 Task: Use the formula "IMAGE" in spreadsheet "Project portfolio".
Action: Mouse moved to (144, 89)
Screenshot: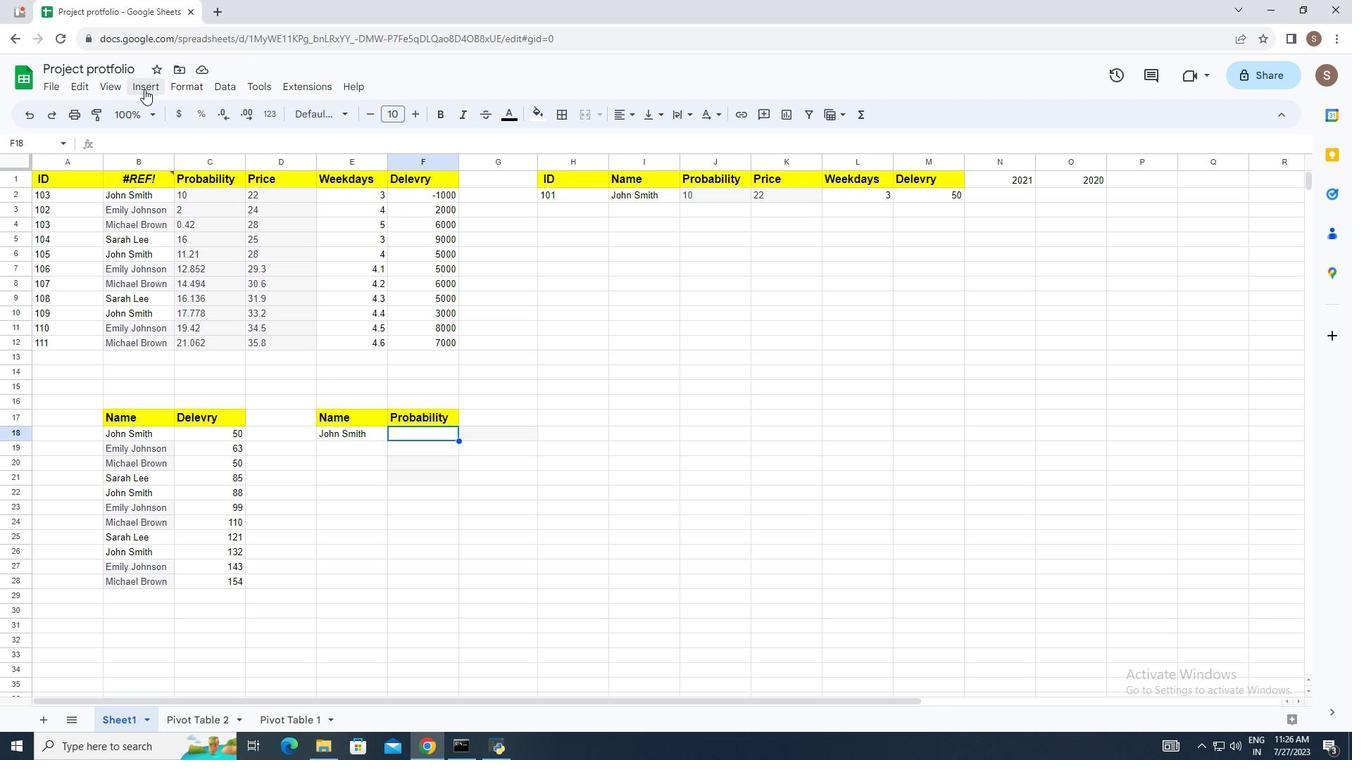 
Action: Mouse pressed left at (144, 89)
Screenshot: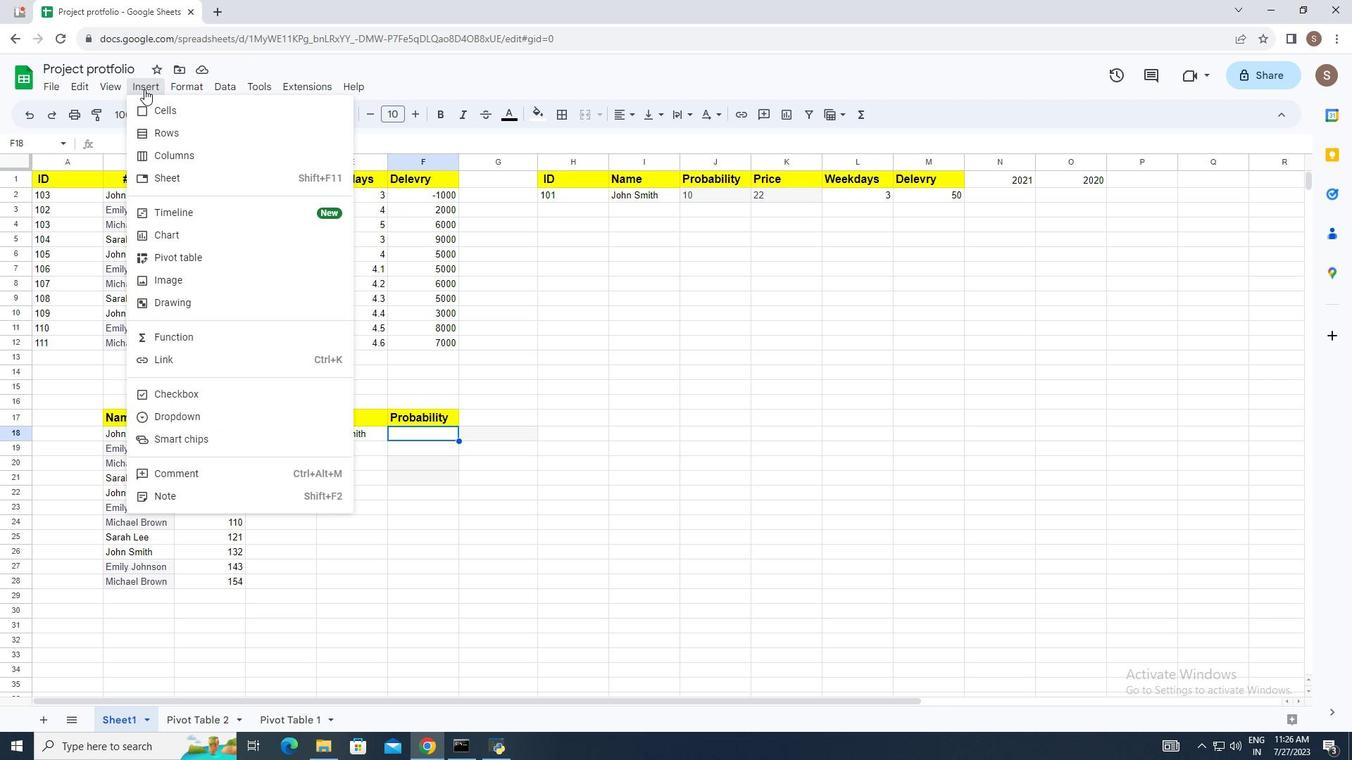 
Action: Mouse moved to (212, 331)
Screenshot: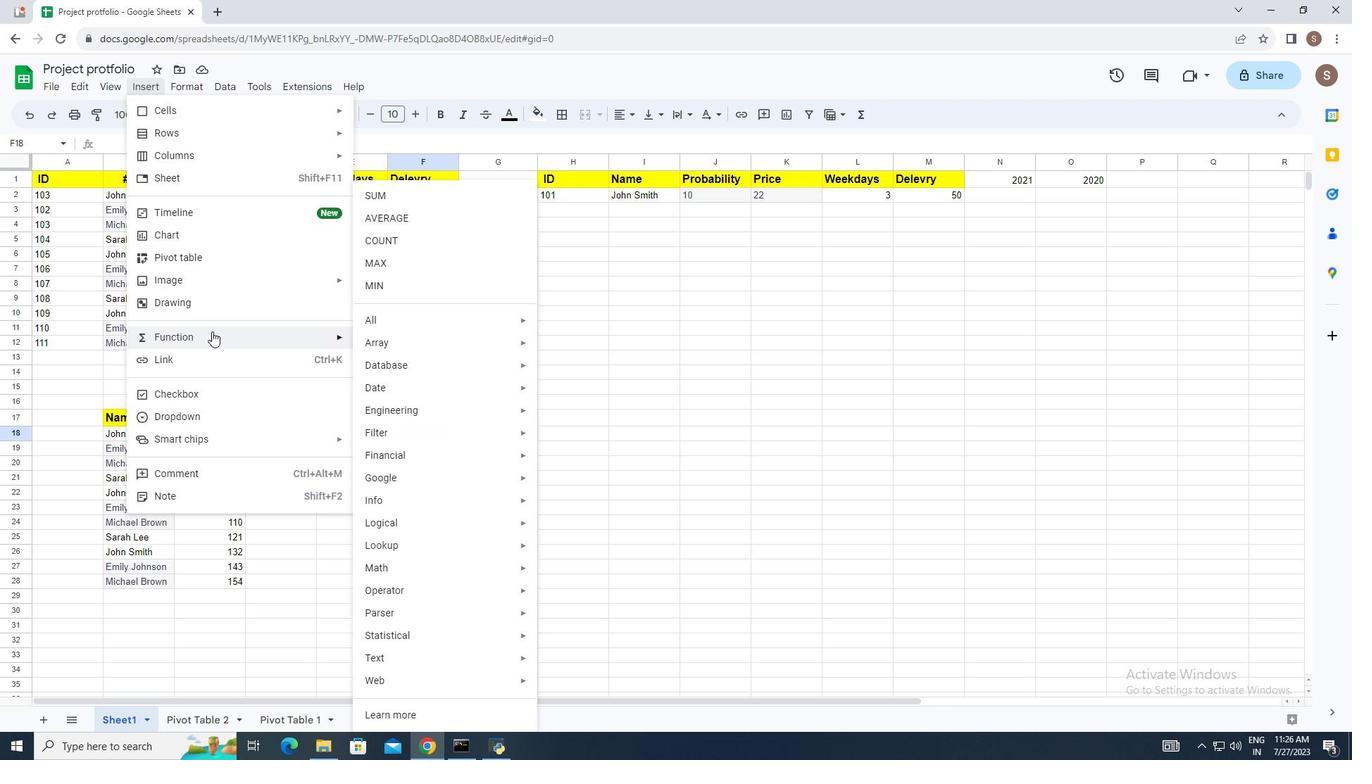 
Action: Mouse pressed left at (212, 331)
Screenshot: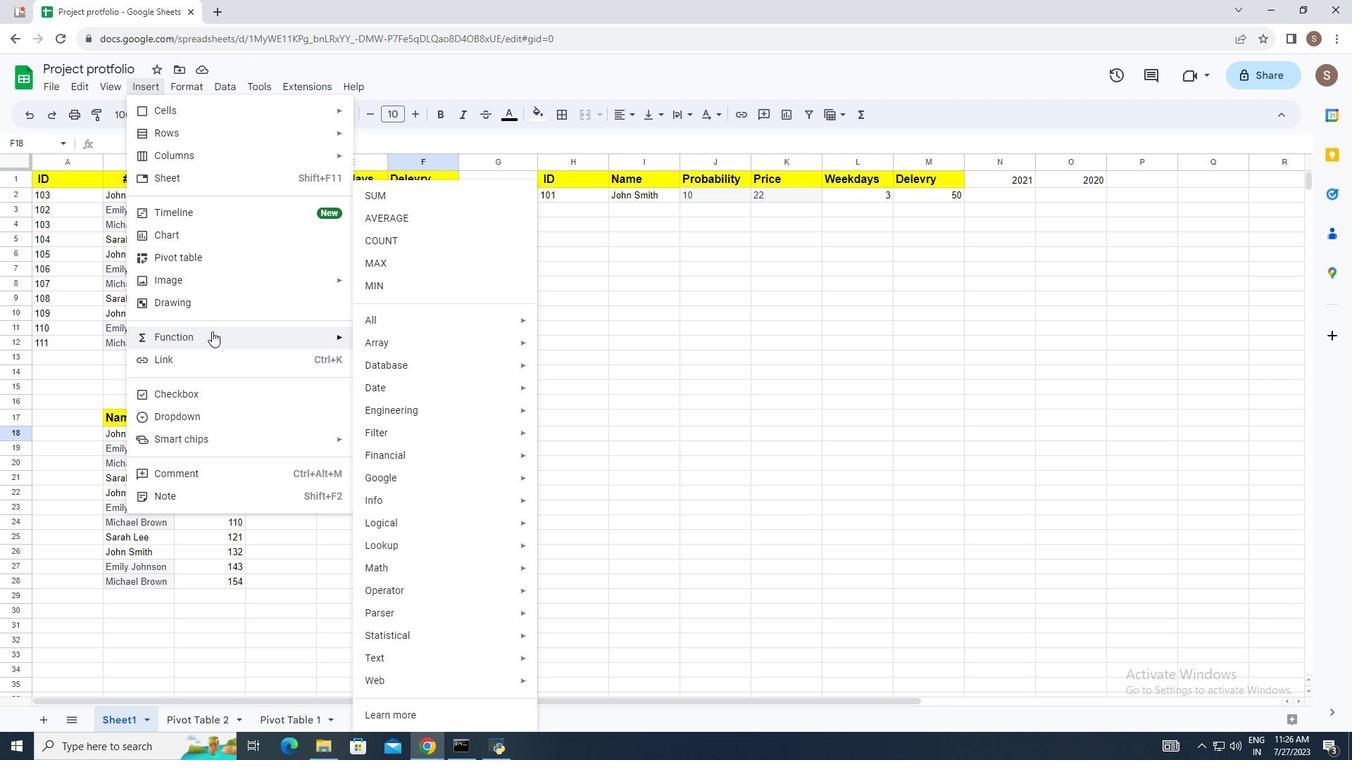 
Action: Mouse moved to (383, 321)
Screenshot: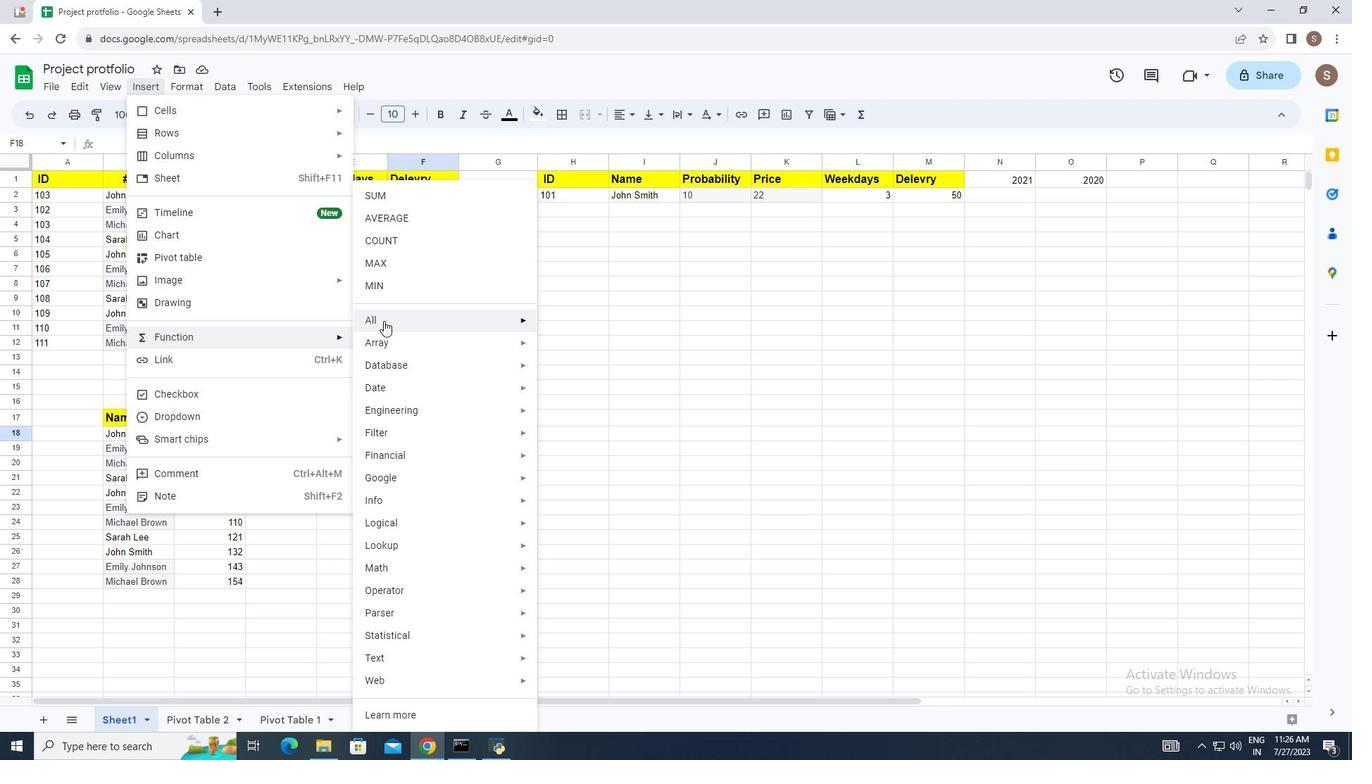 
Action: Mouse pressed left at (383, 321)
Screenshot: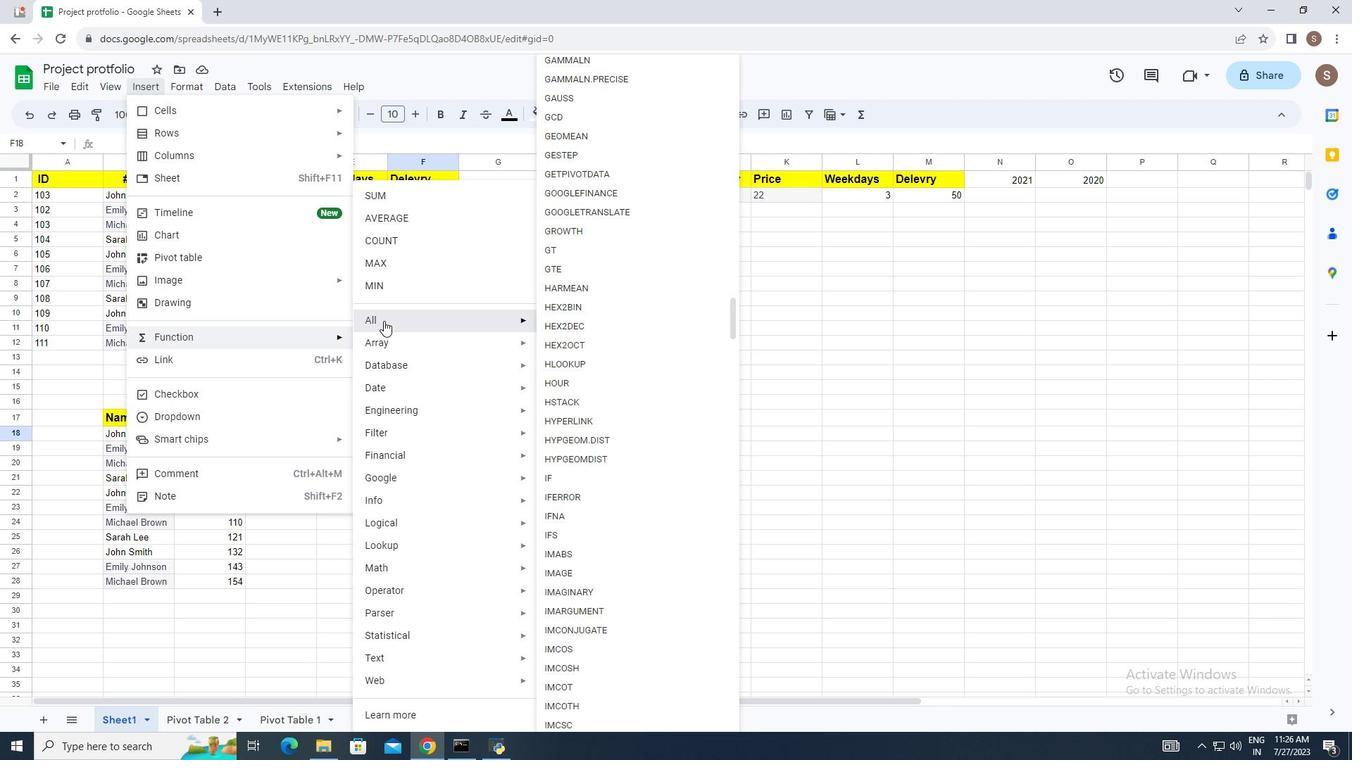 
Action: Mouse moved to (631, 288)
Screenshot: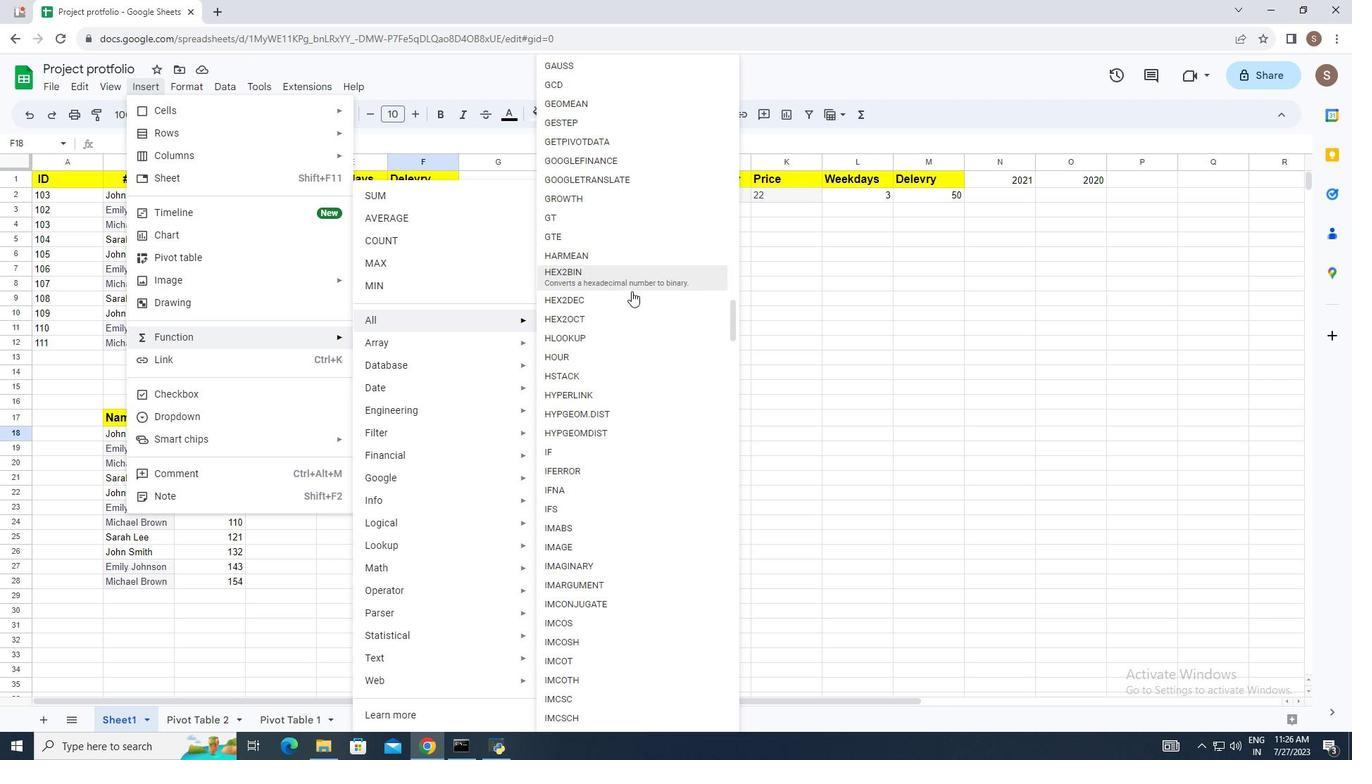 
Action: Mouse scrolled (631, 287) with delta (0, 0)
Screenshot: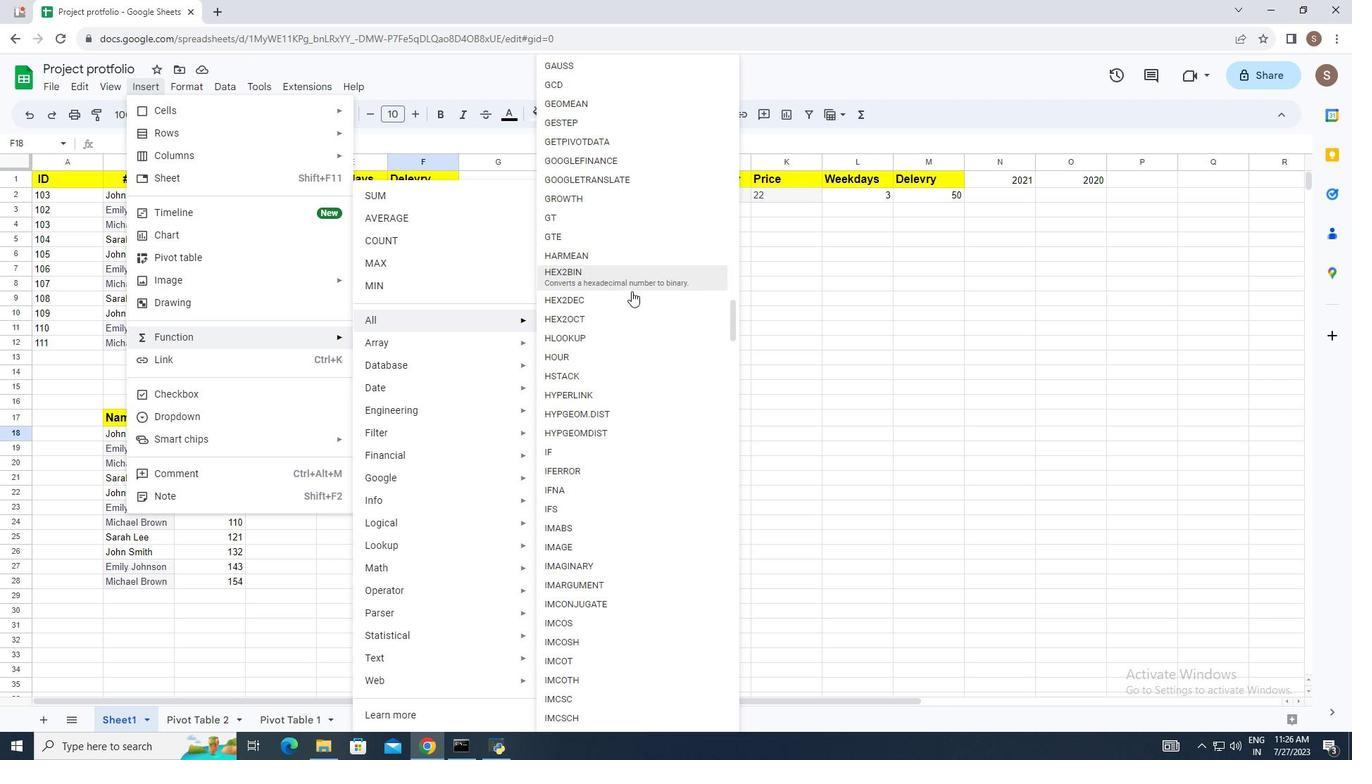 
Action: Mouse moved to (631, 290)
Screenshot: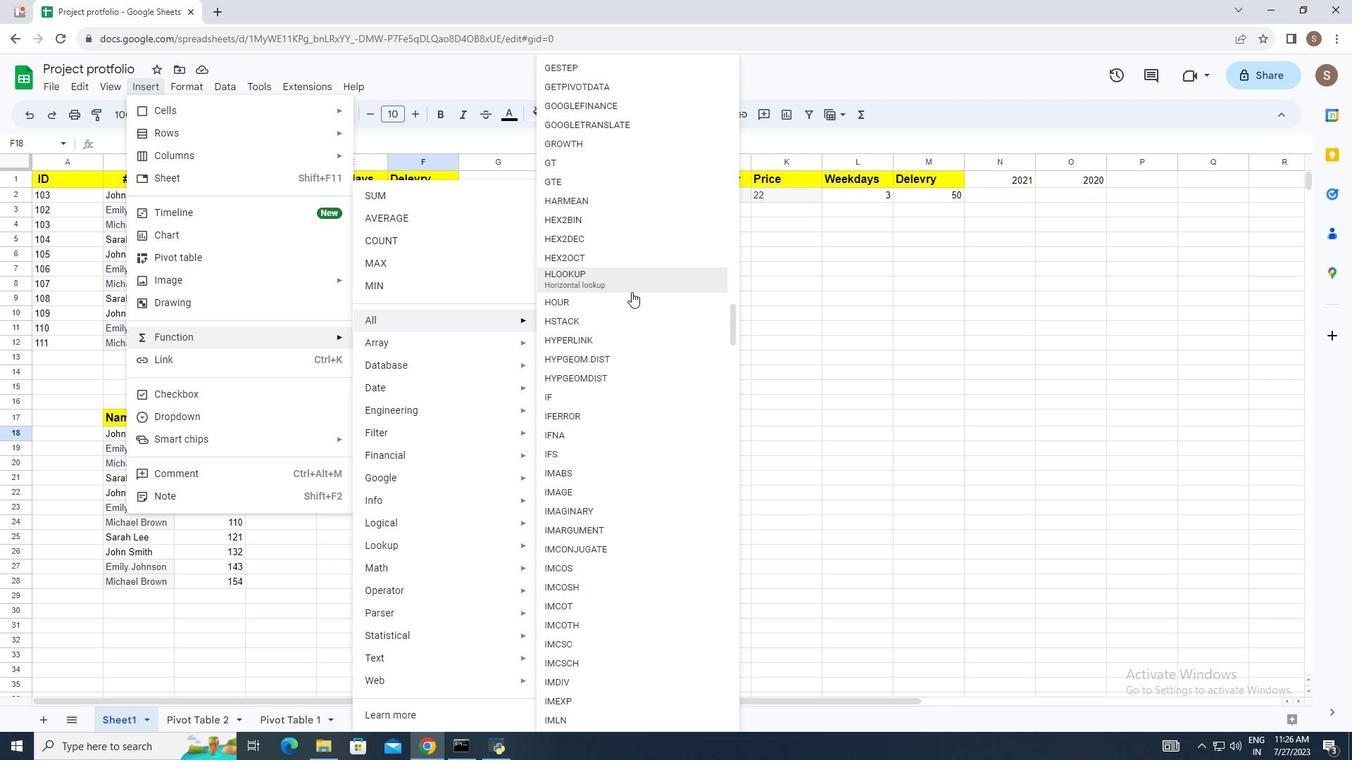 
Action: Mouse scrolled (631, 289) with delta (0, 0)
Screenshot: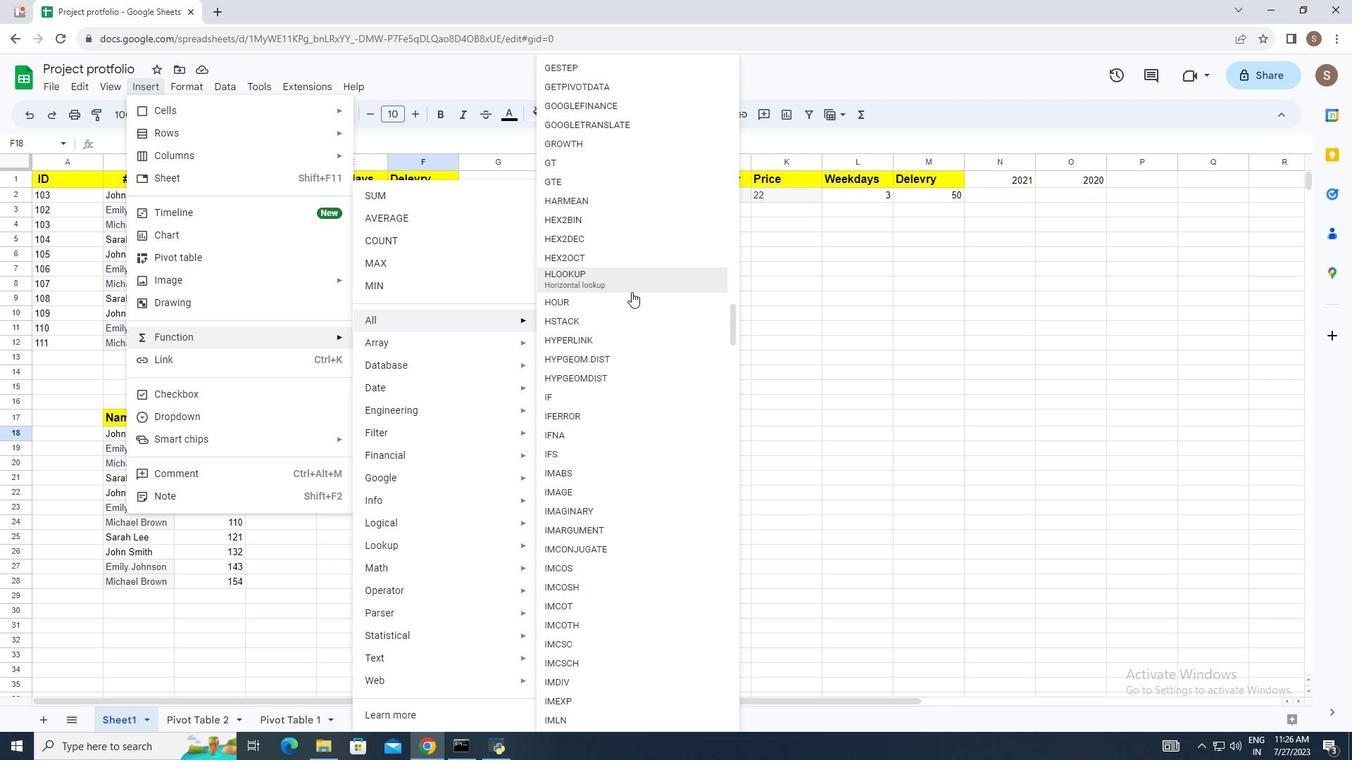 
Action: Mouse moved to (631, 291)
Screenshot: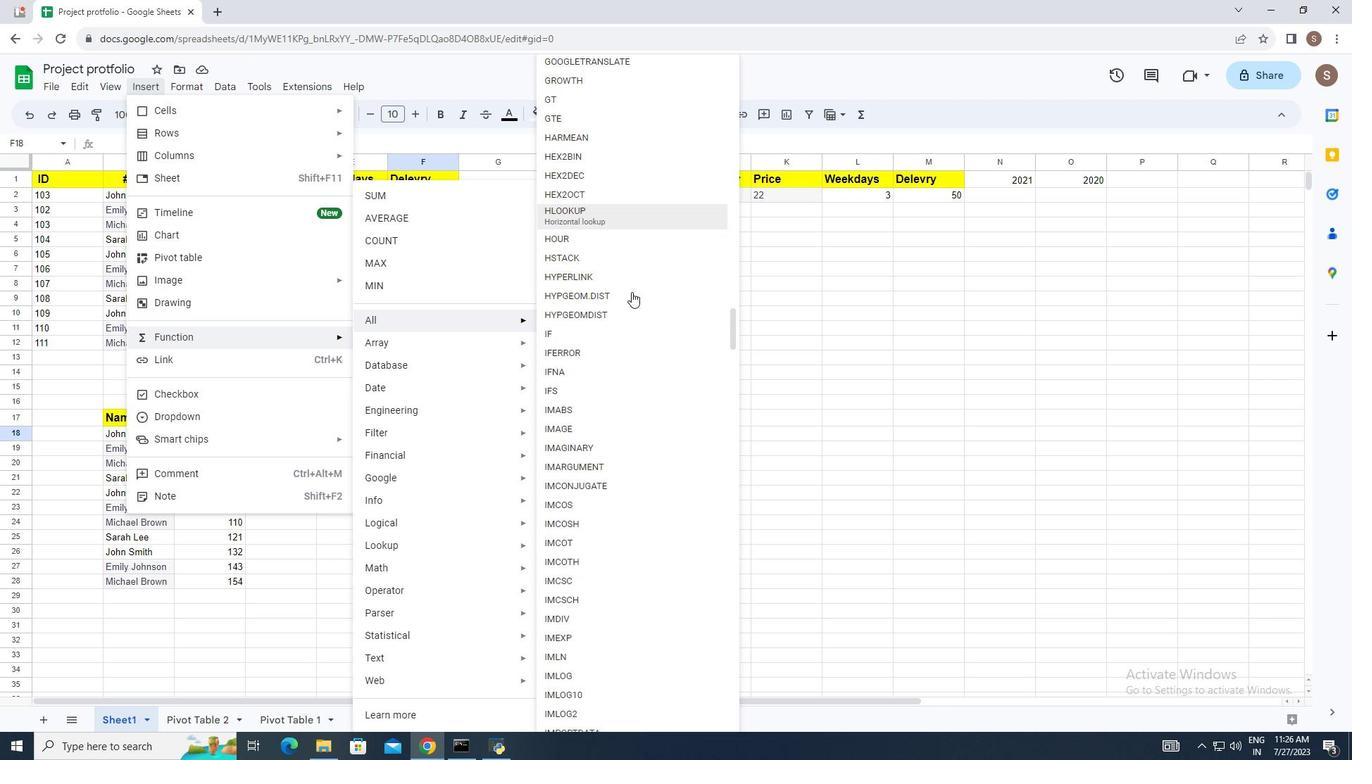 
Action: Mouse scrolled (631, 290) with delta (0, 0)
Screenshot: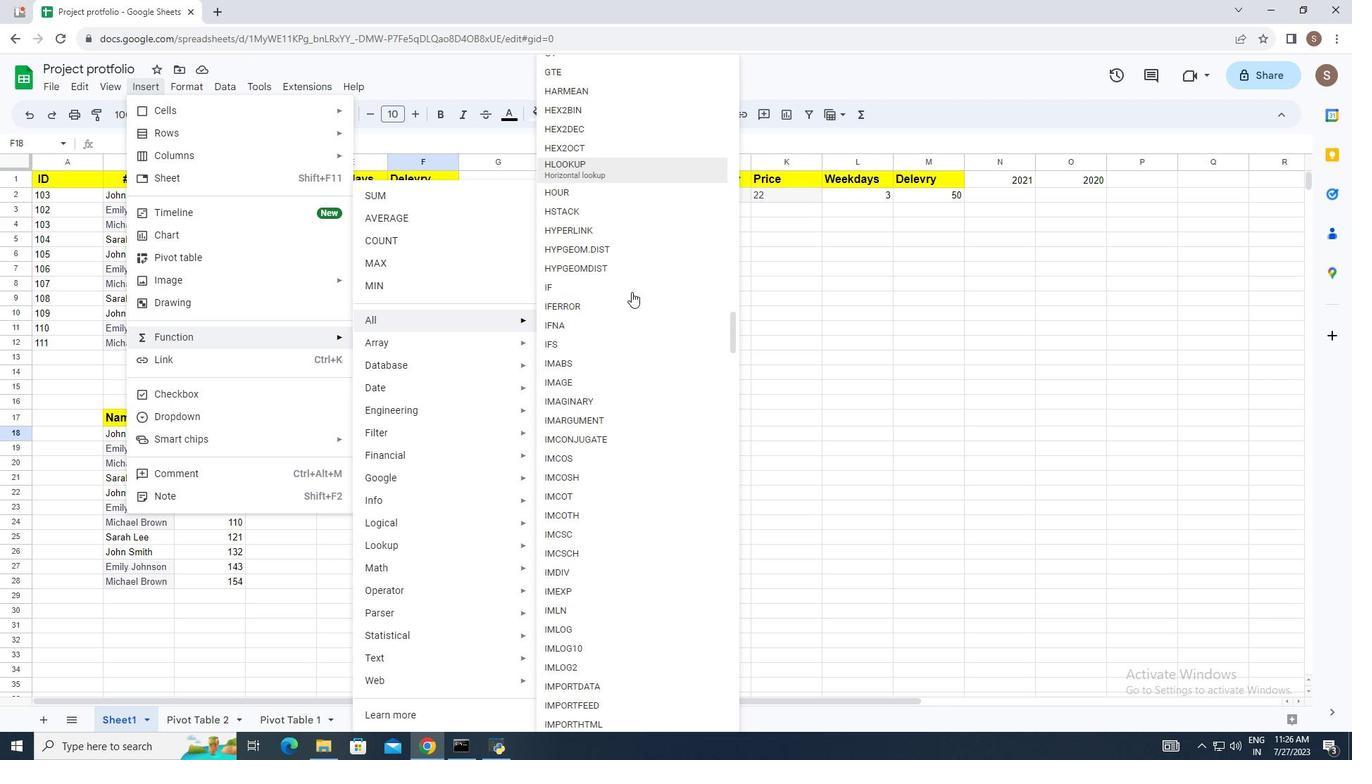 
Action: Mouse moved to (622, 365)
Screenshot: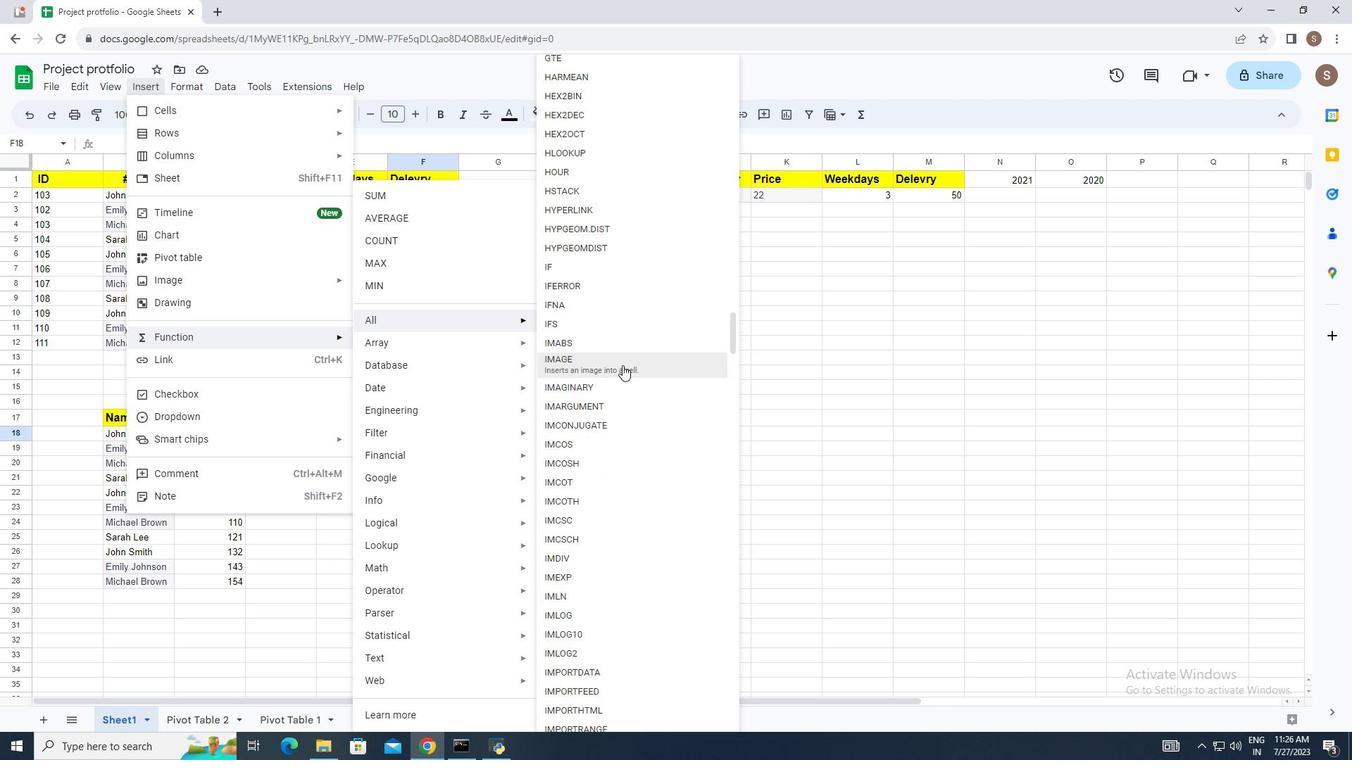
Action: Mouse pressed left at (622, 365)
Screenshot: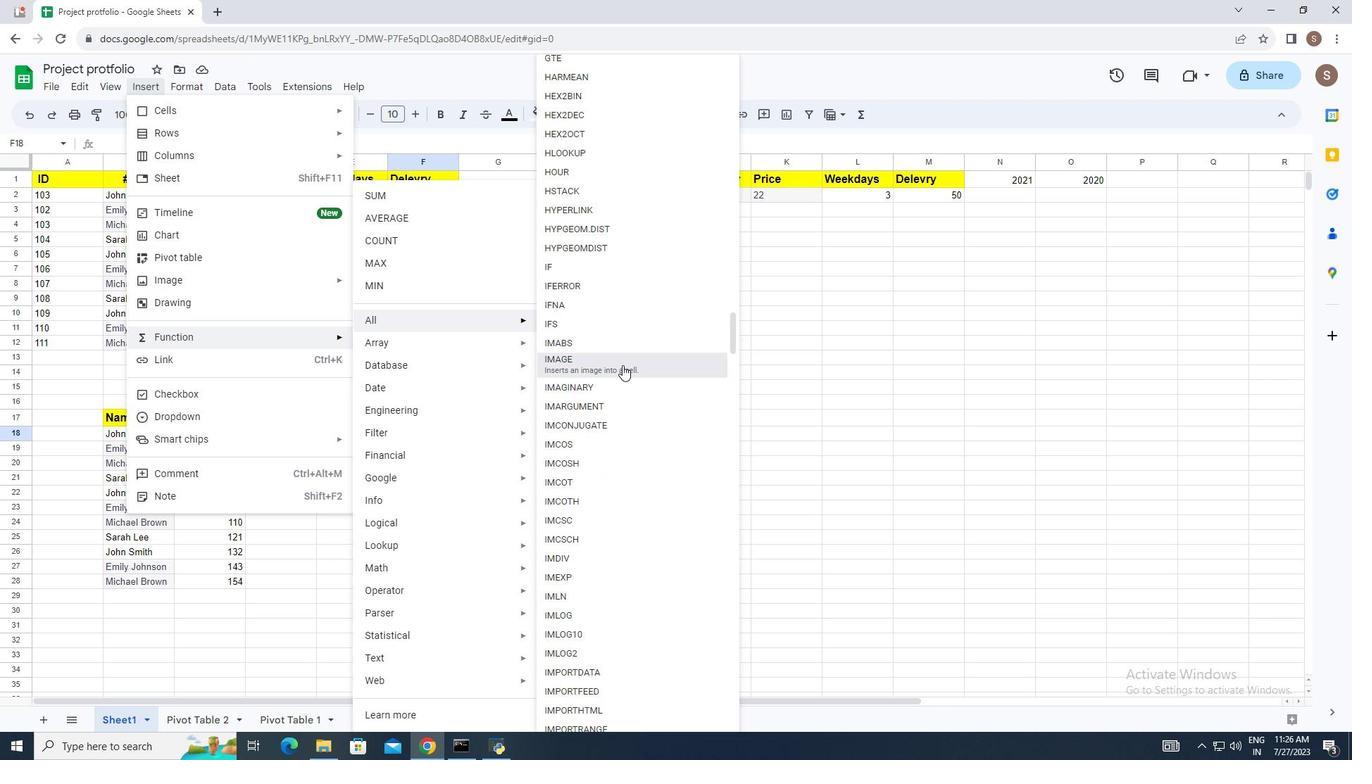 
Action: Mouse moved to (427, 431)
Screenshot: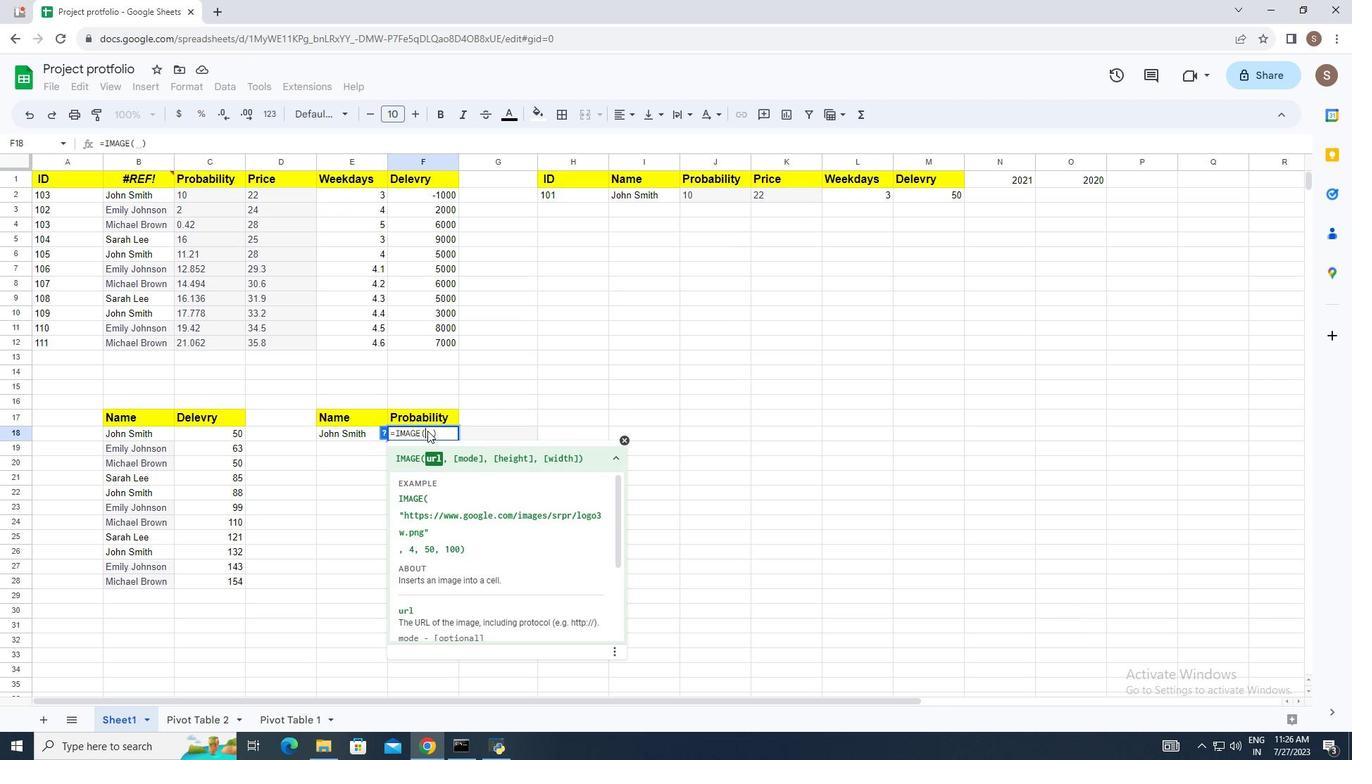 
Action: Key pressed <Key.shift_r>"ctrl+V<Key.shift_r>"<Key.enter>
Screenshot: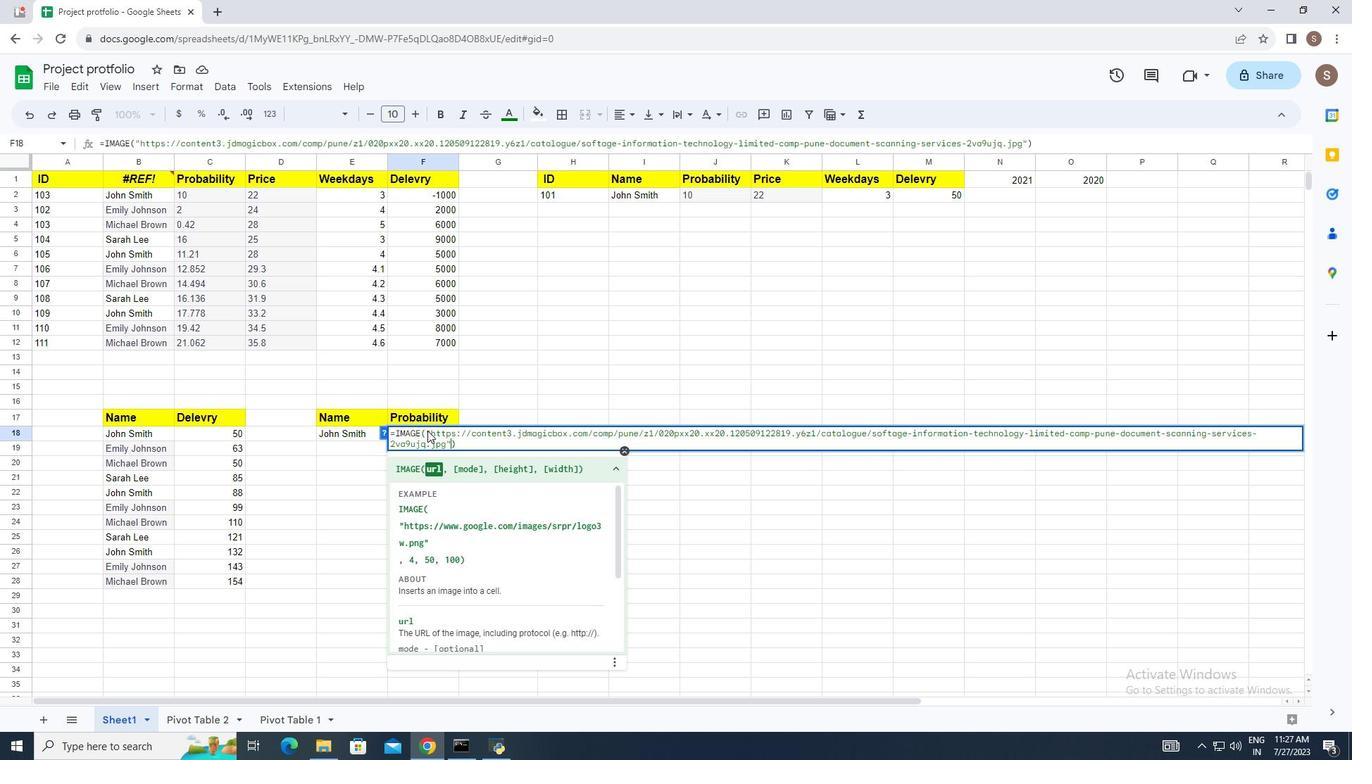 
Action: Mouse moved to (422, 513)
Screenshot: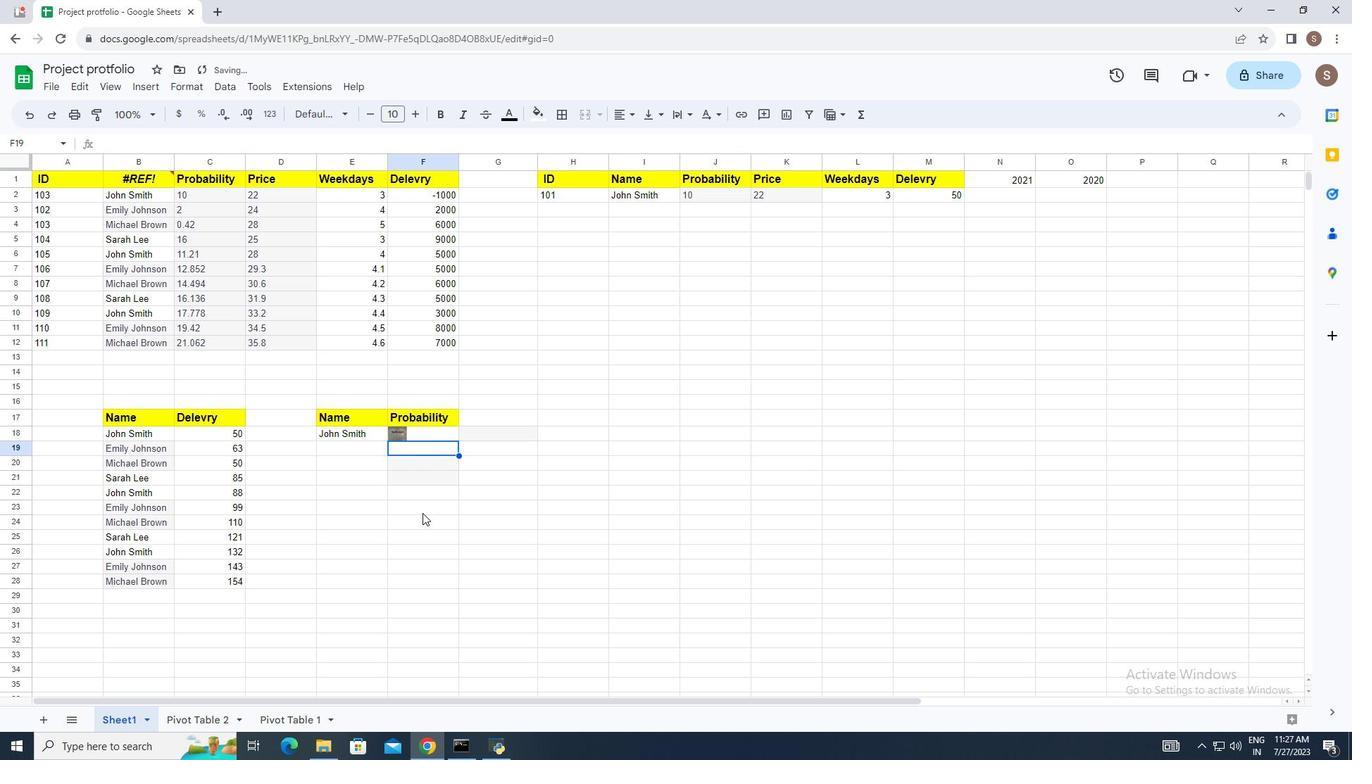 
